 Task: Look for products in the category "Bubble Bath" from Jason only.
Action: Mouse moved to (880, 337)
Screenshot: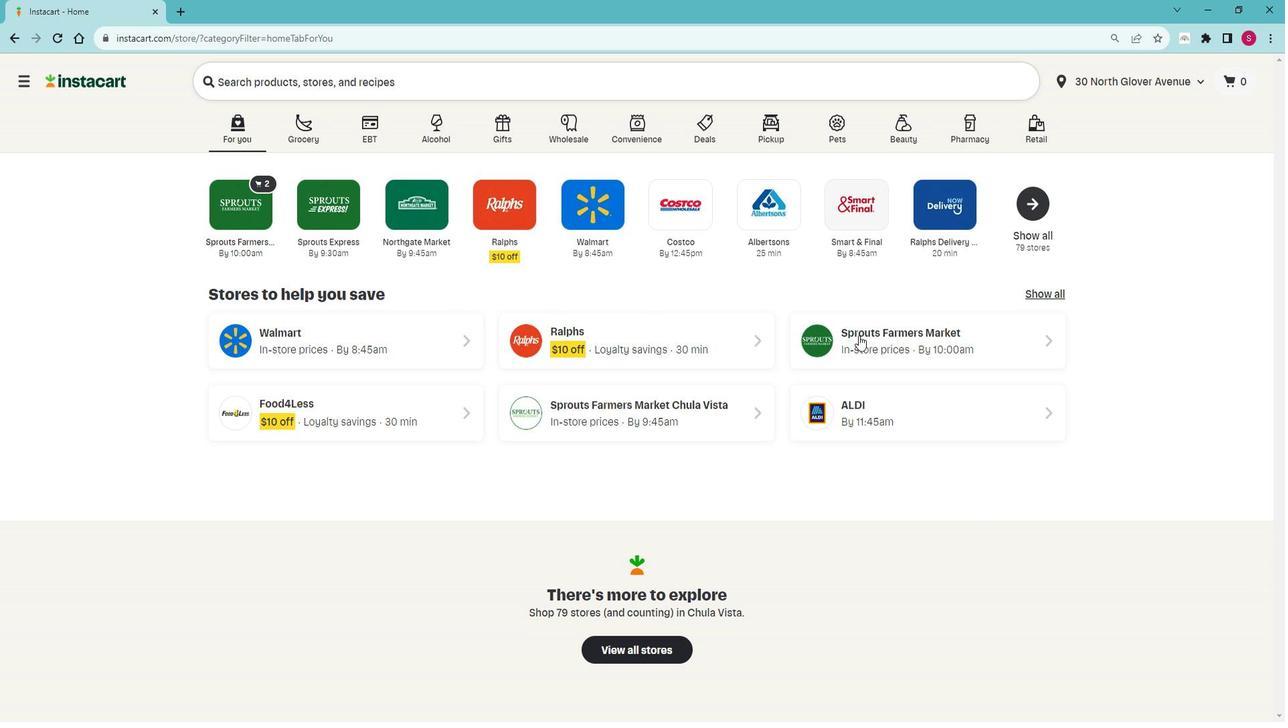 
Action: Mouse pressed left at (880, 337)
Screenshot: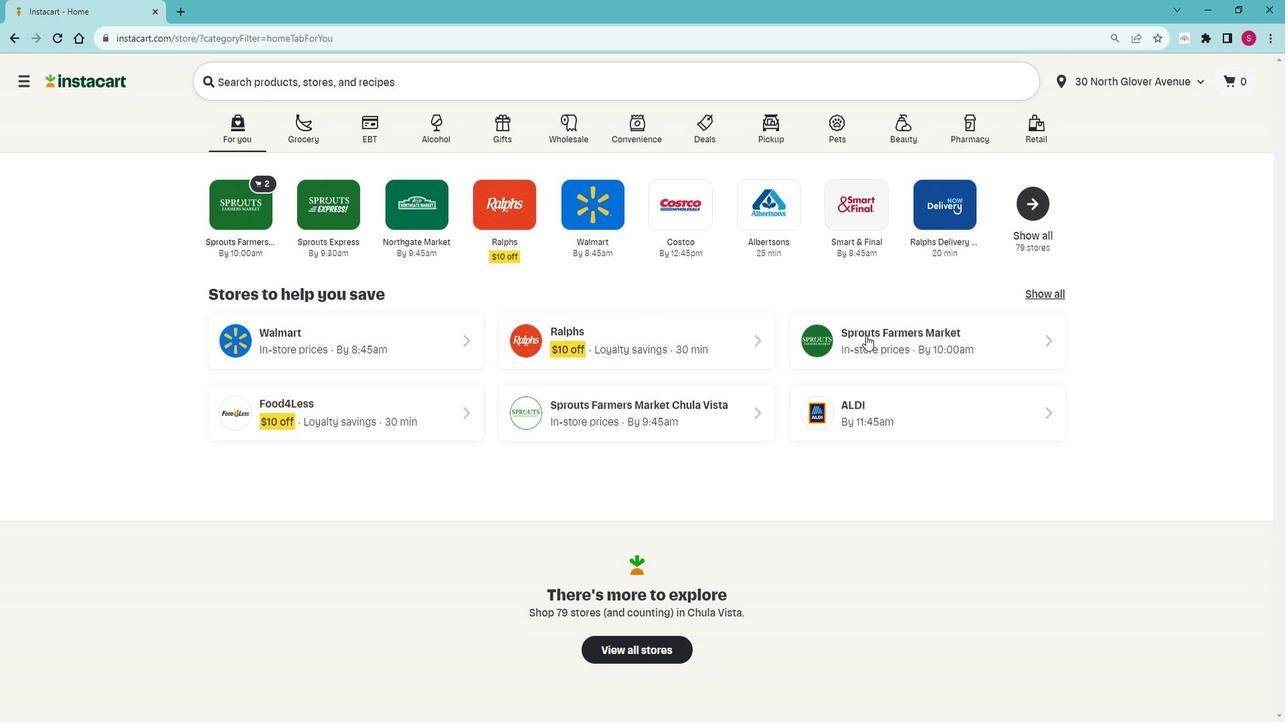 
Action: Mouse moved to (67, 501)
Screenshot: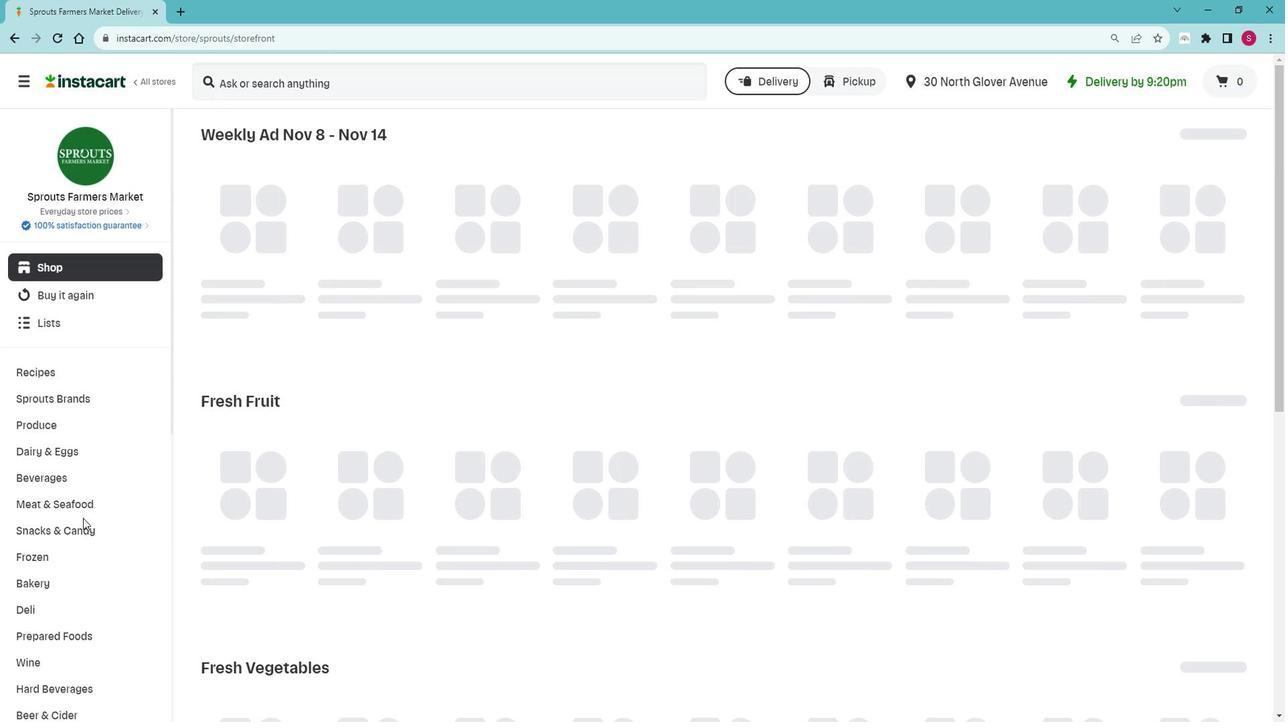 
Action: Mouse scrolled (67, 501) with delta (0, 0)
Screenshot: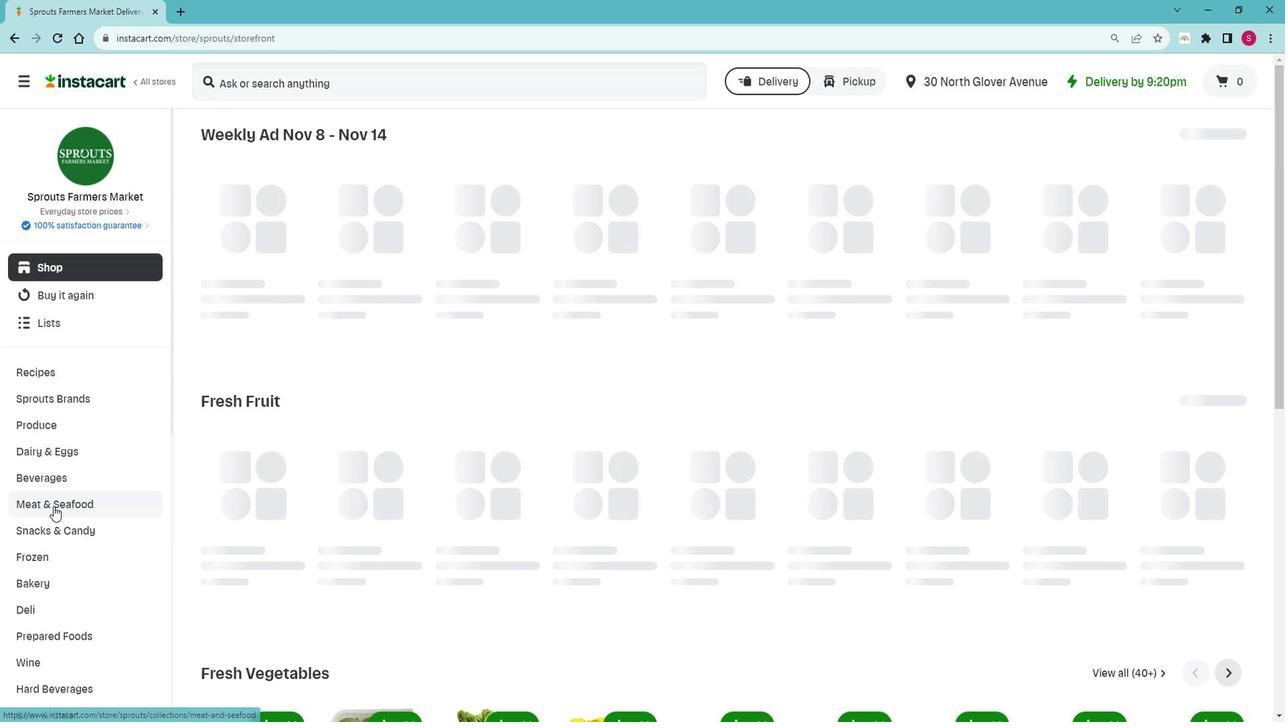 
Action: Mouse scrolled (67, 501) with delta (0, 0)
Screenshot: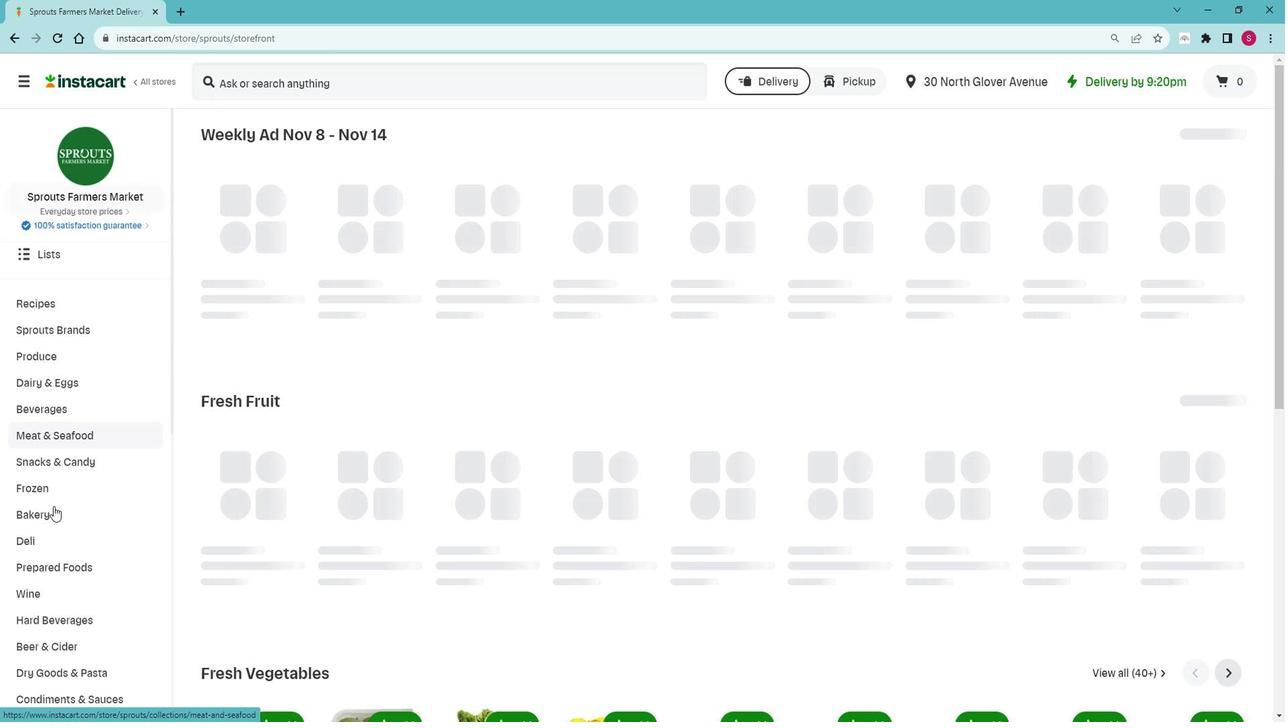 
Action: Mouse scrolled (67, 501) with delta (0, 0)
Screenshot: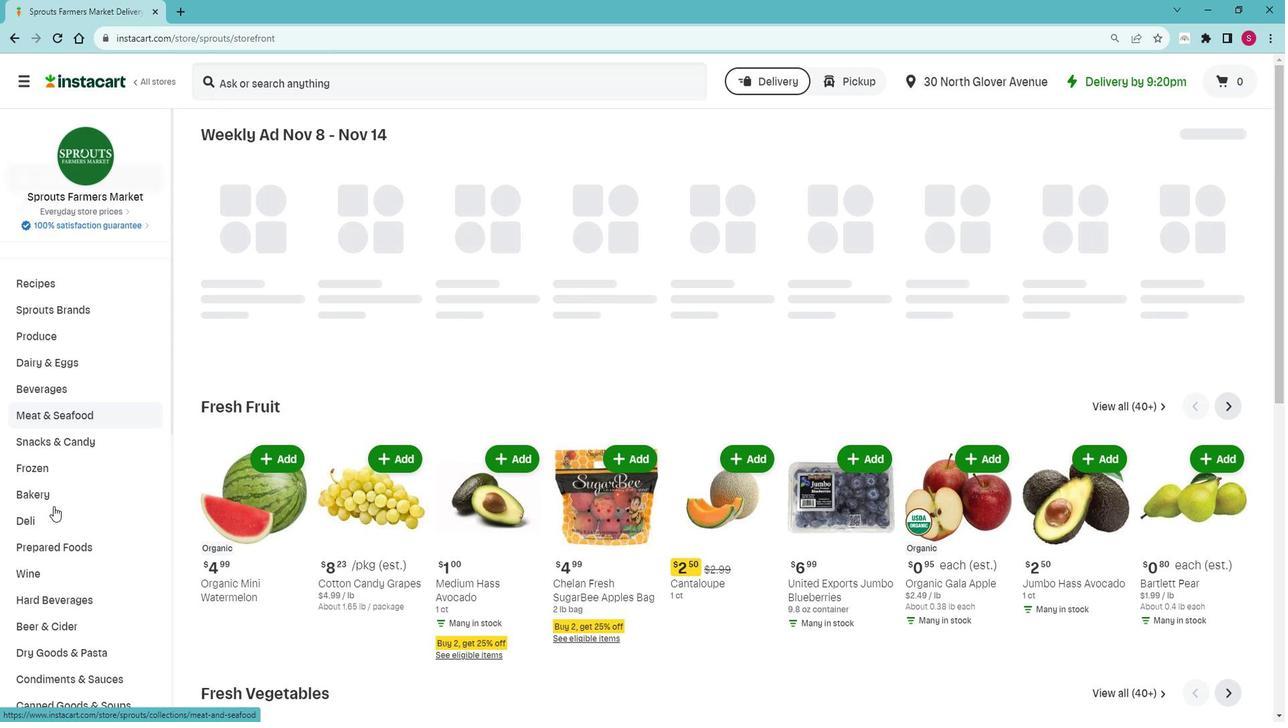 
Action: Mouse scrolled (67, 501) with delta (0, 0)
Screenshot: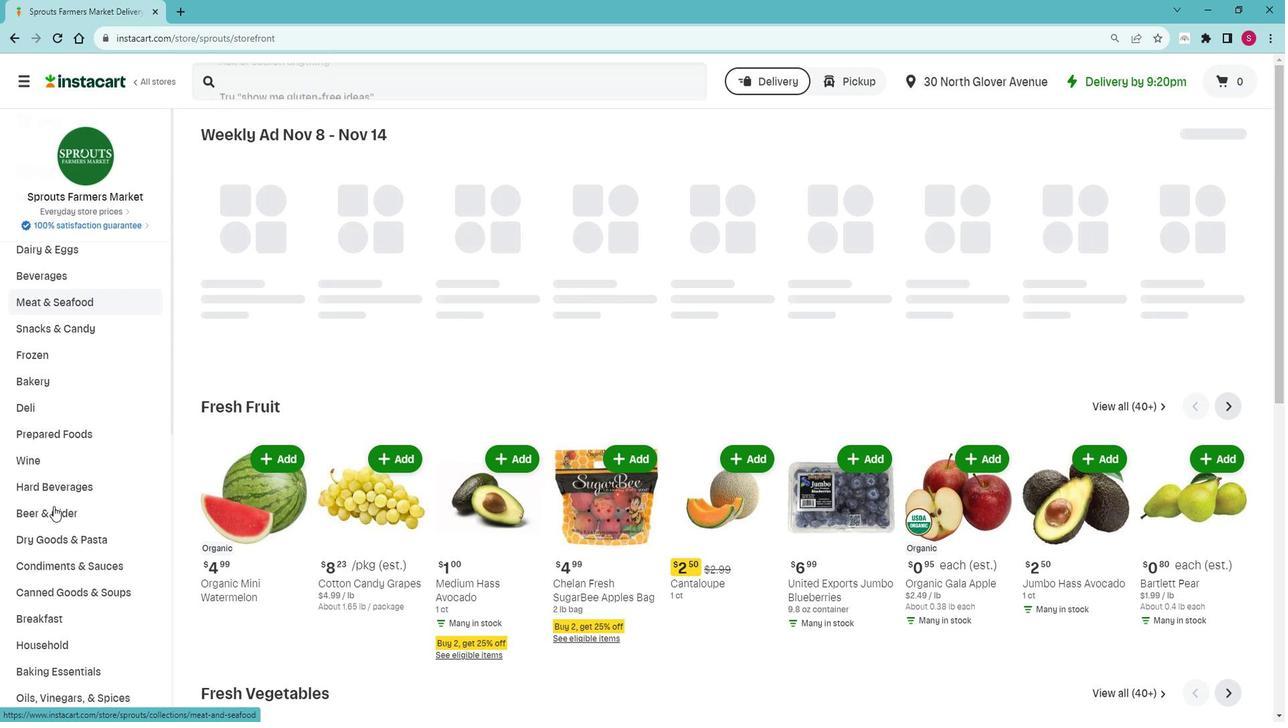 
Action: Mouse scrolled (67, 501) with delta (0, 0)
Screenshot: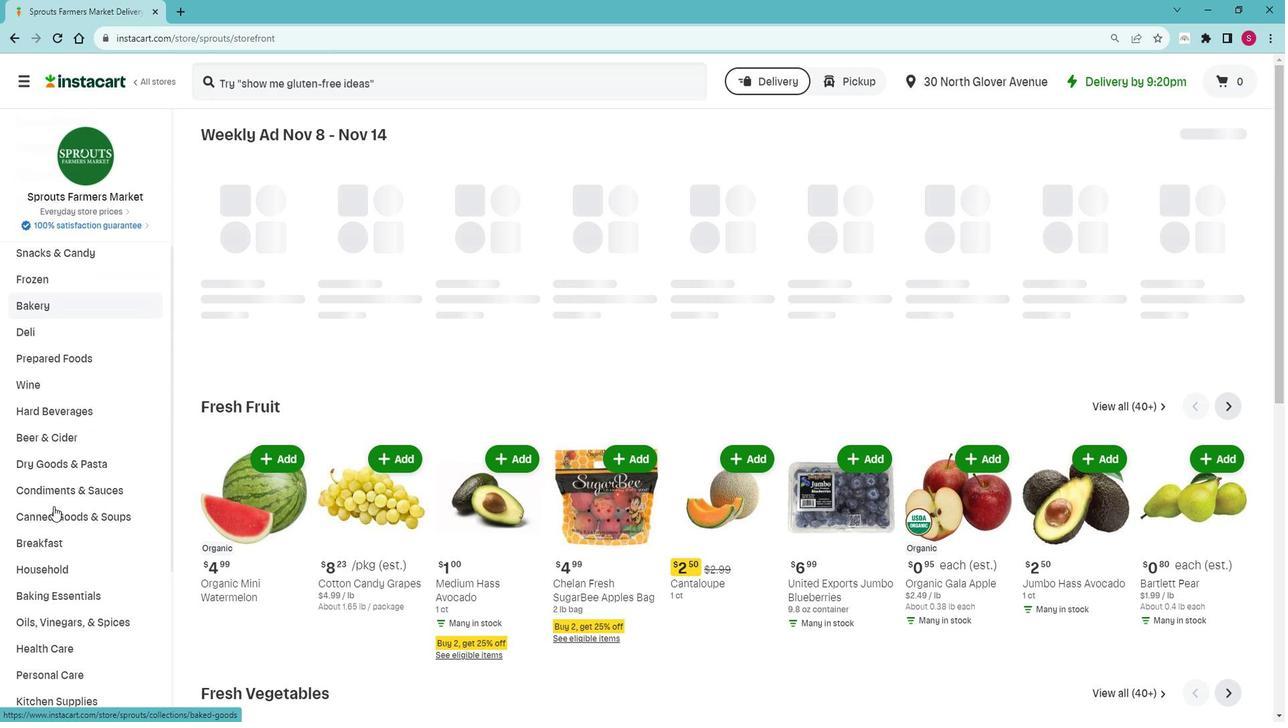 
Action: Mouse scrolled (67, 501) with delta (0, 0)
Screenshot: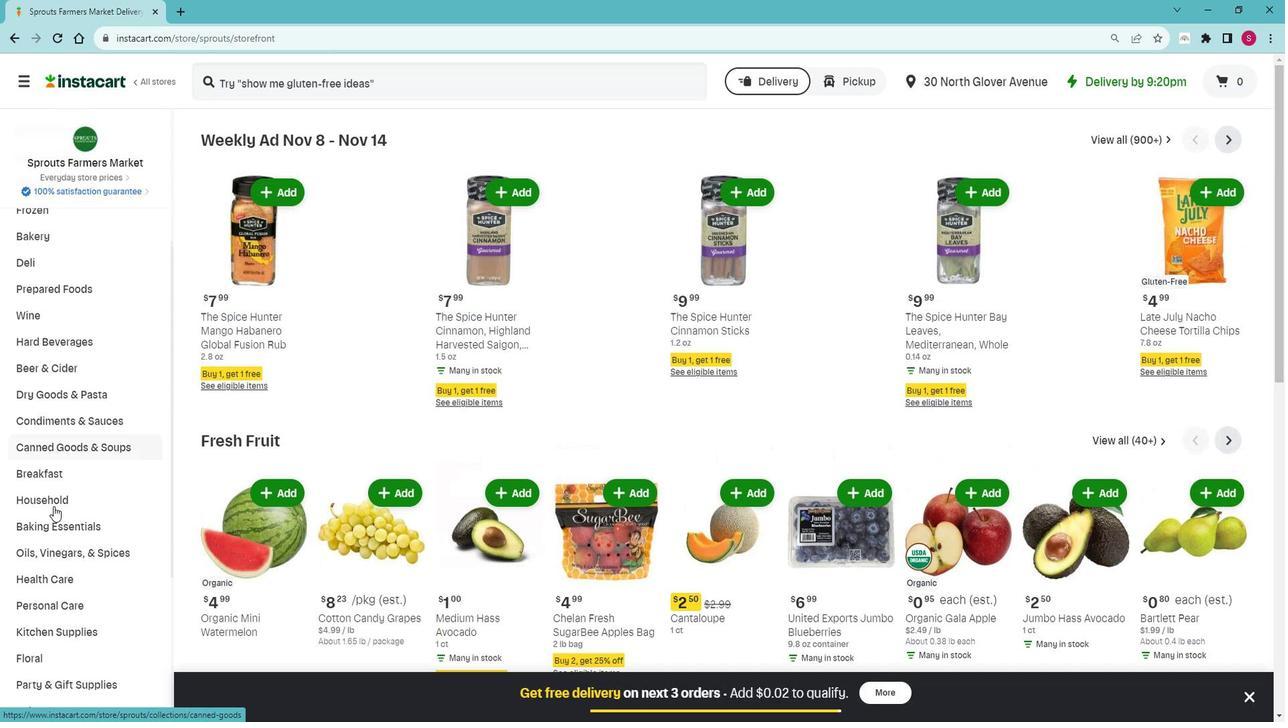 
Action: Mouse moved to (85, 599)
Screenshot: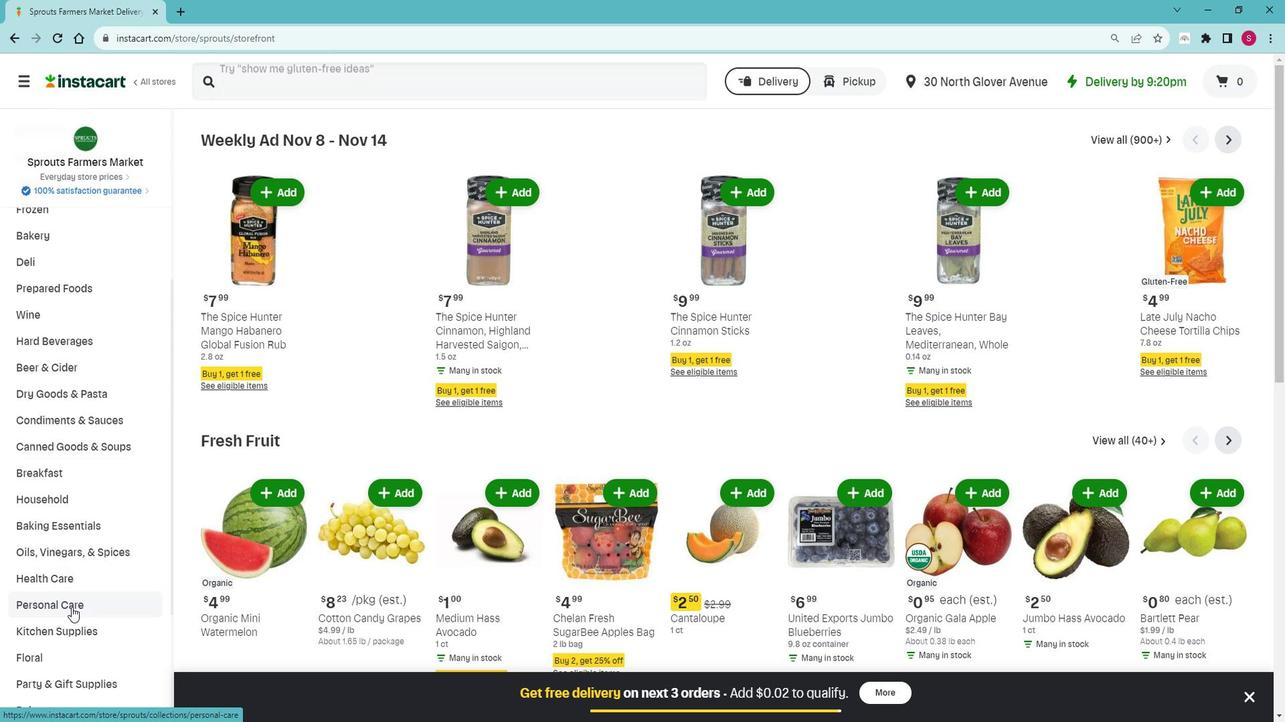 
Action: Mouse pressed left at (85, 599)
Screenshot: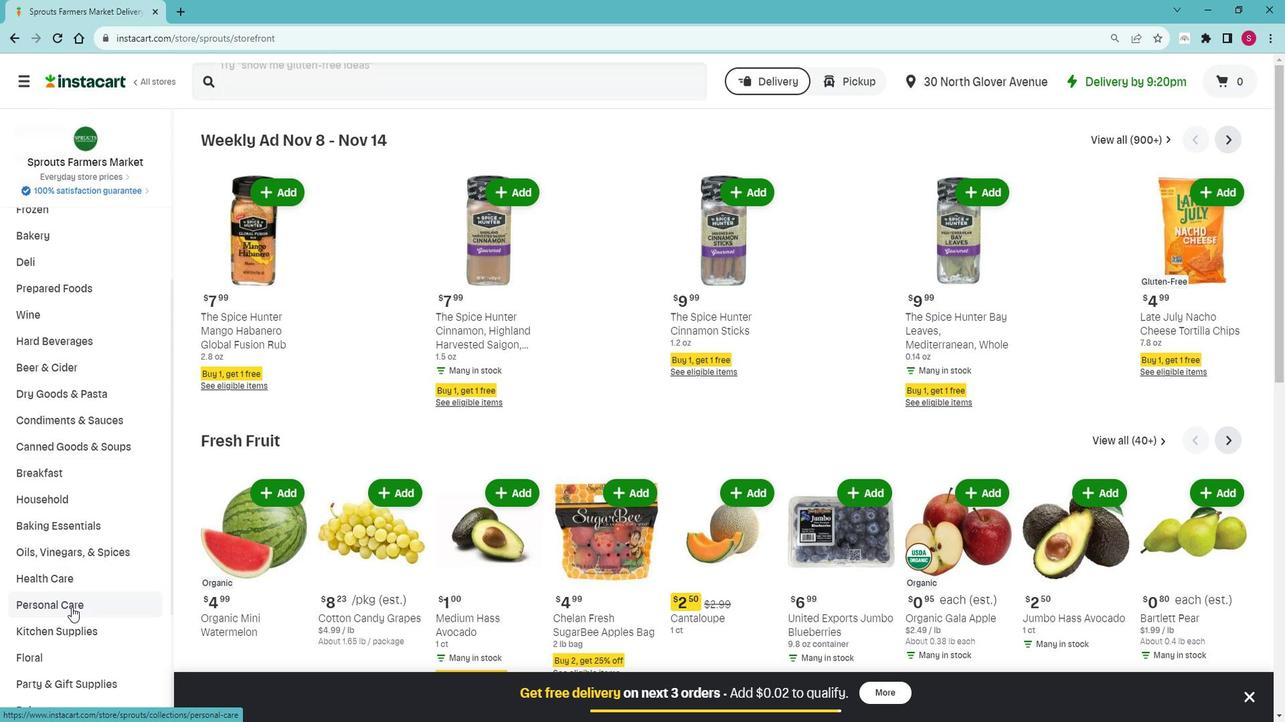
Action: Mouse moved to (96, 621)
Screenshot: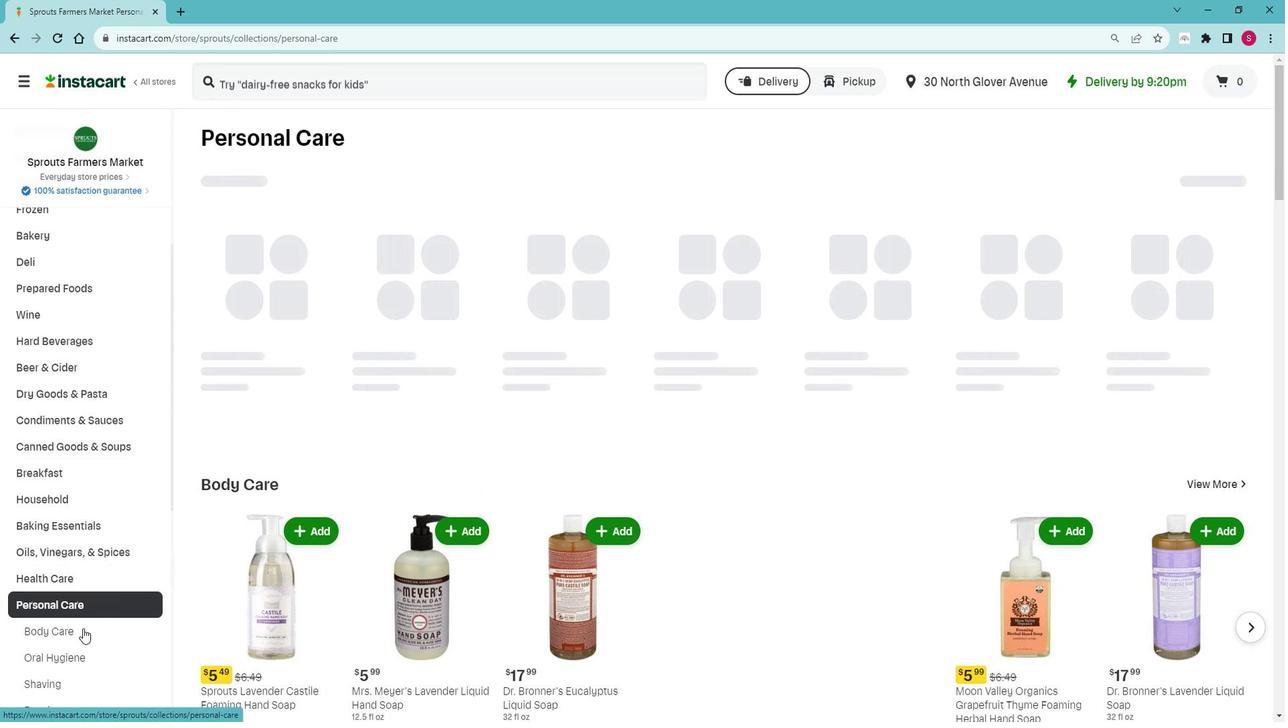 
Action: Mouse pressed left at (96, 621)
Screenshot: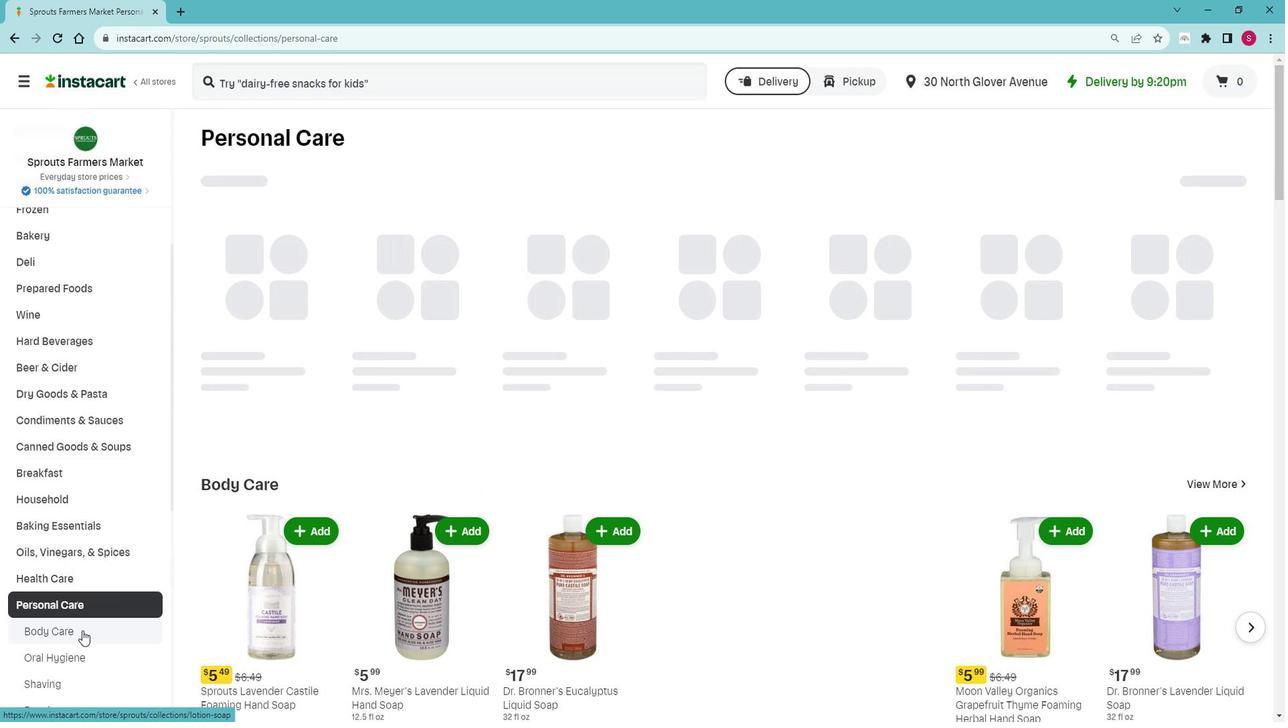 
Action: Mouse moved to (552, 196)
Screenshot: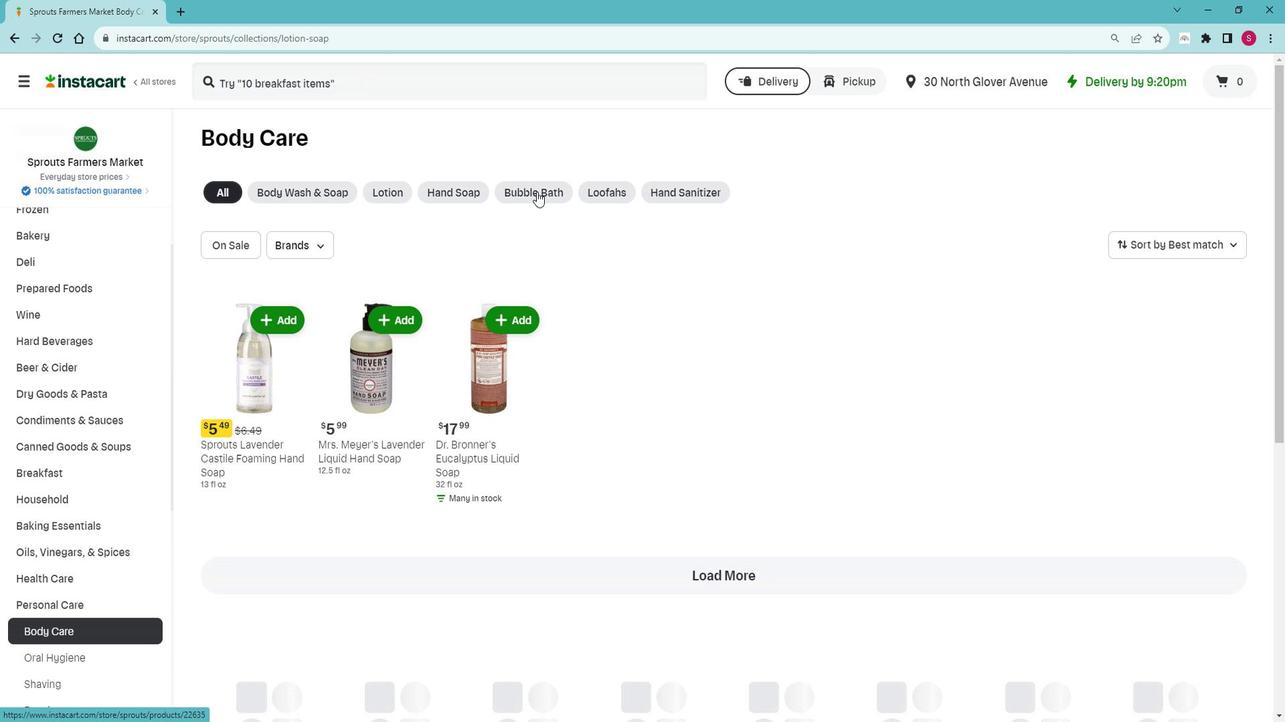 
Action: Mouse pressed left at (552, 196)
Screenshot: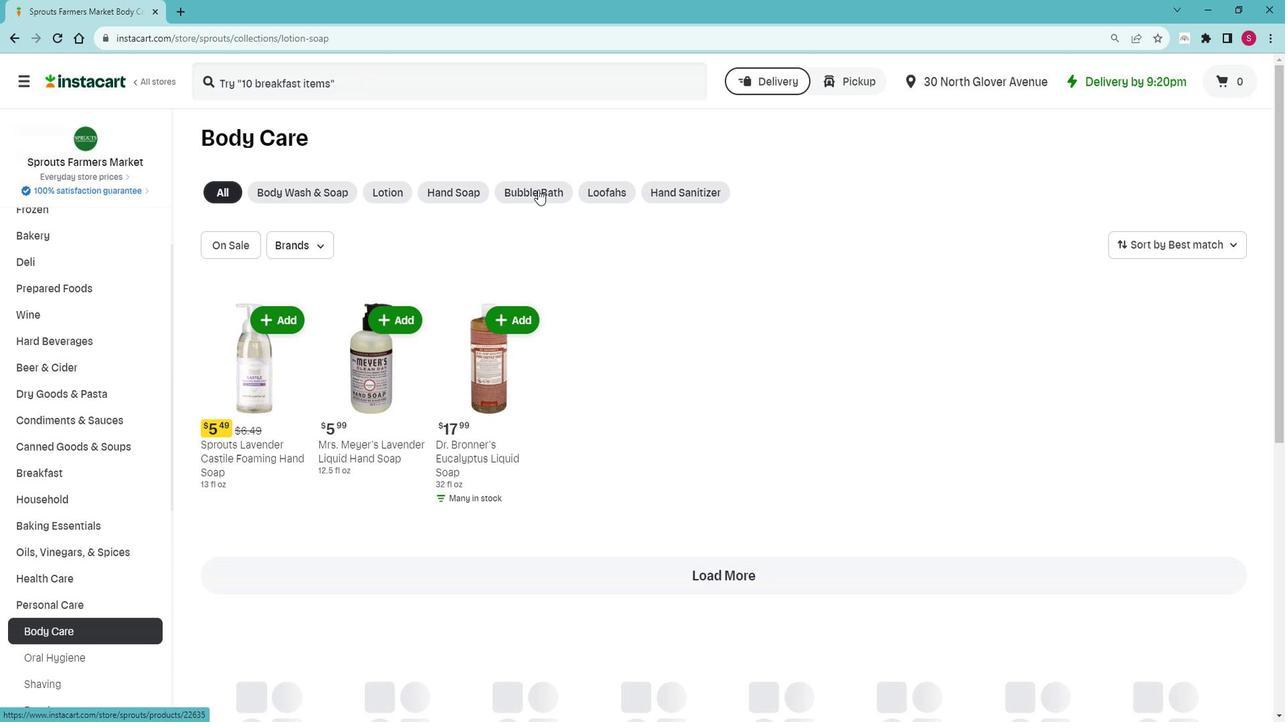 
Action: Mouse moved to (332, 247)
Screenshot: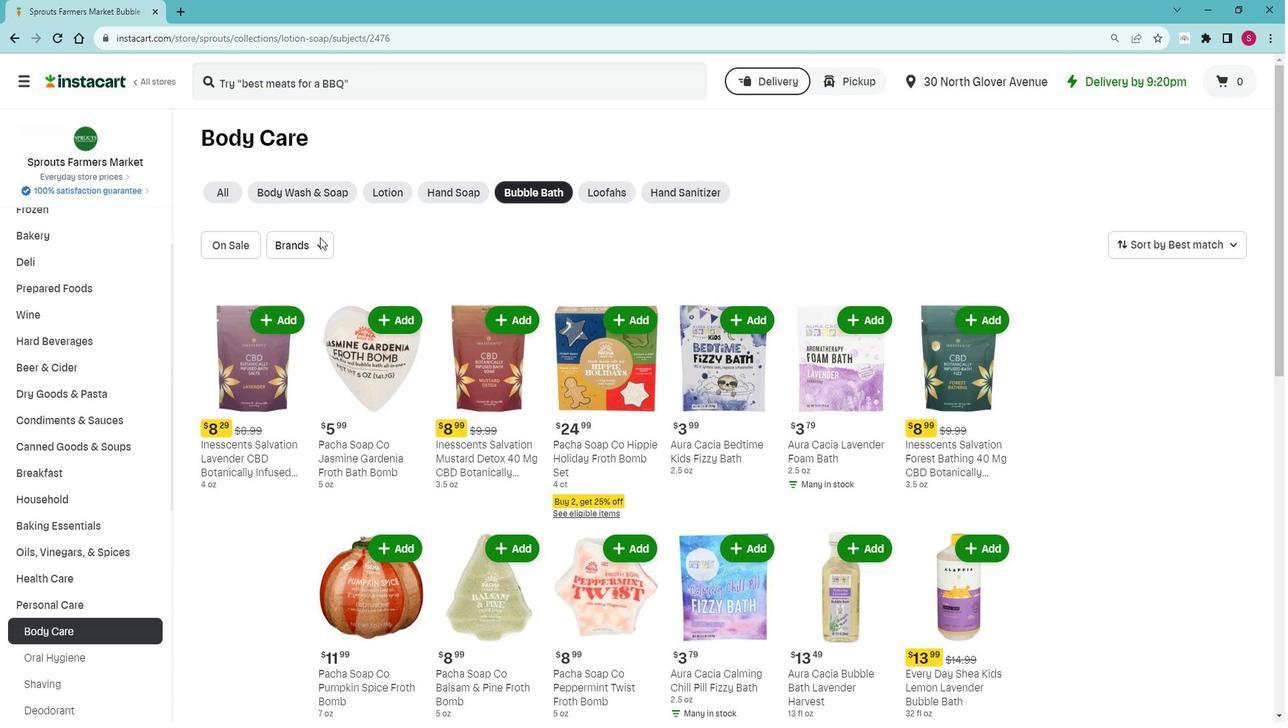 
Action: Mouse pressed left at (332, 247)
Screenshot: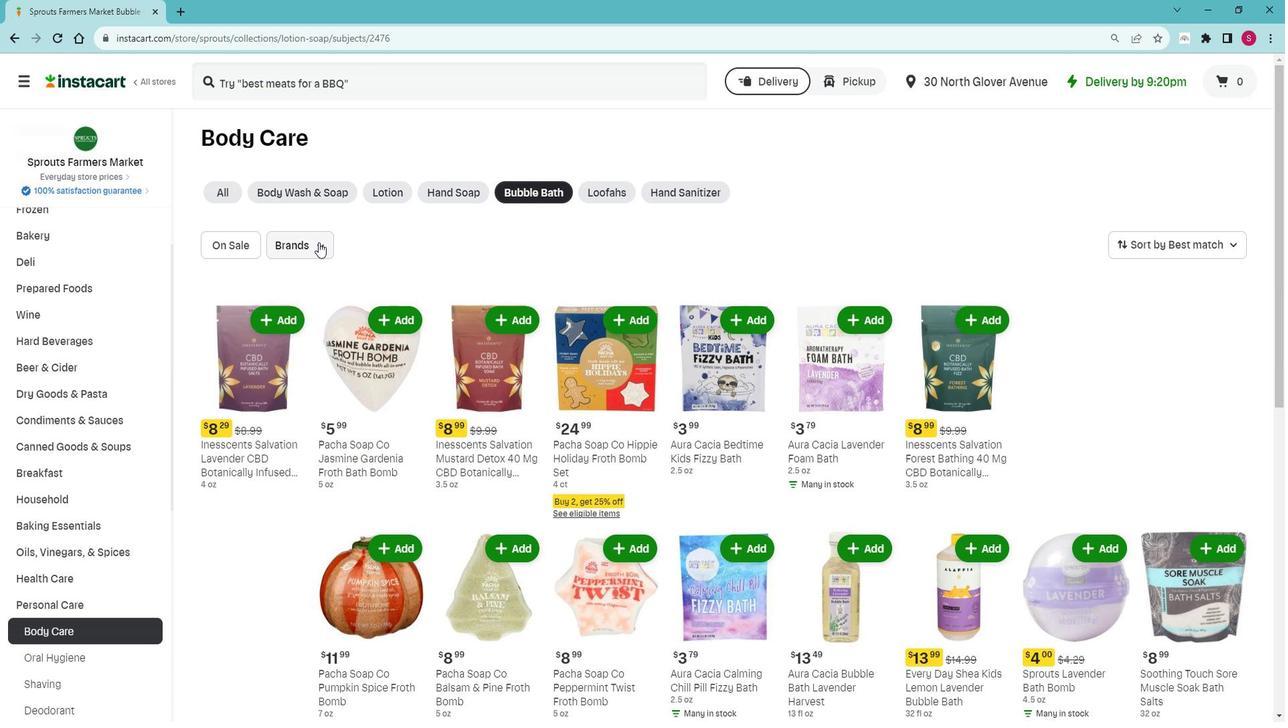 
Action: Mouse moved to (347, 294)
Screenshot: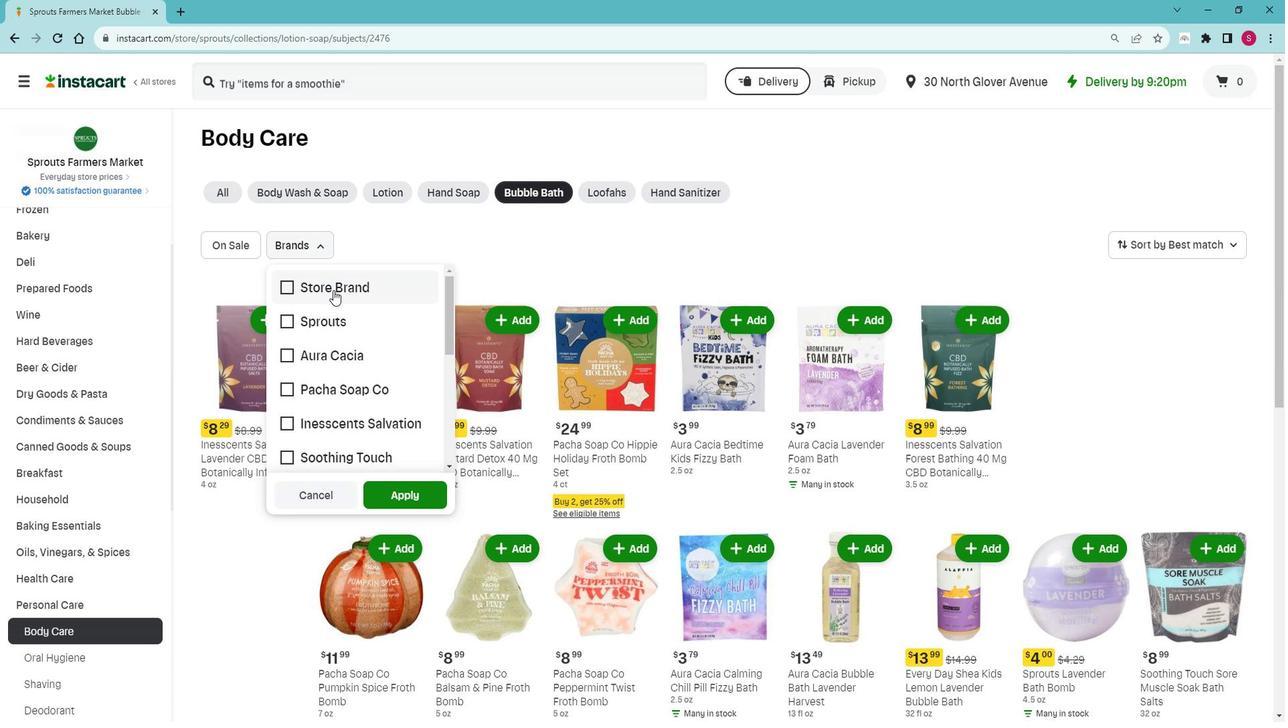 
Action: Mouse scrolled (347, 293) with delta (0, 0)
Screenshot: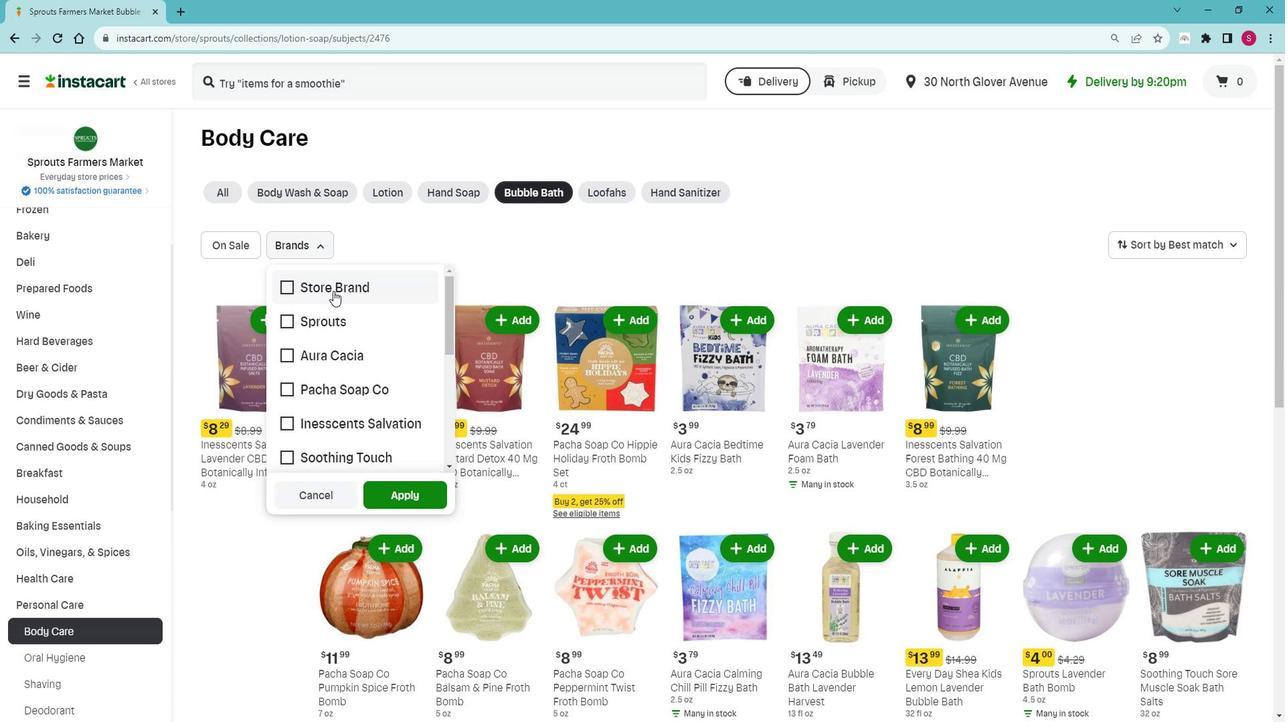 
Action: Mouse moved to (412, 301)
Screenshot: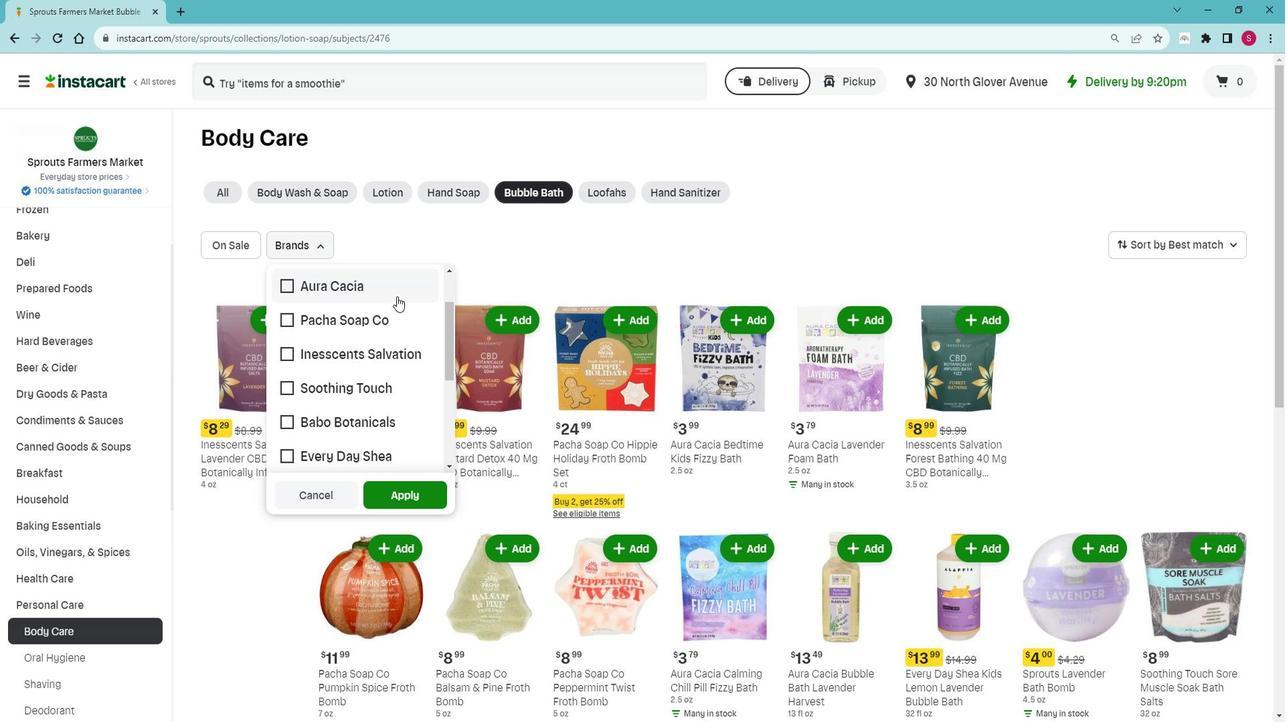 
Action: Mouse scrolled (412, 300) with delta (0, 0)
Screenshot: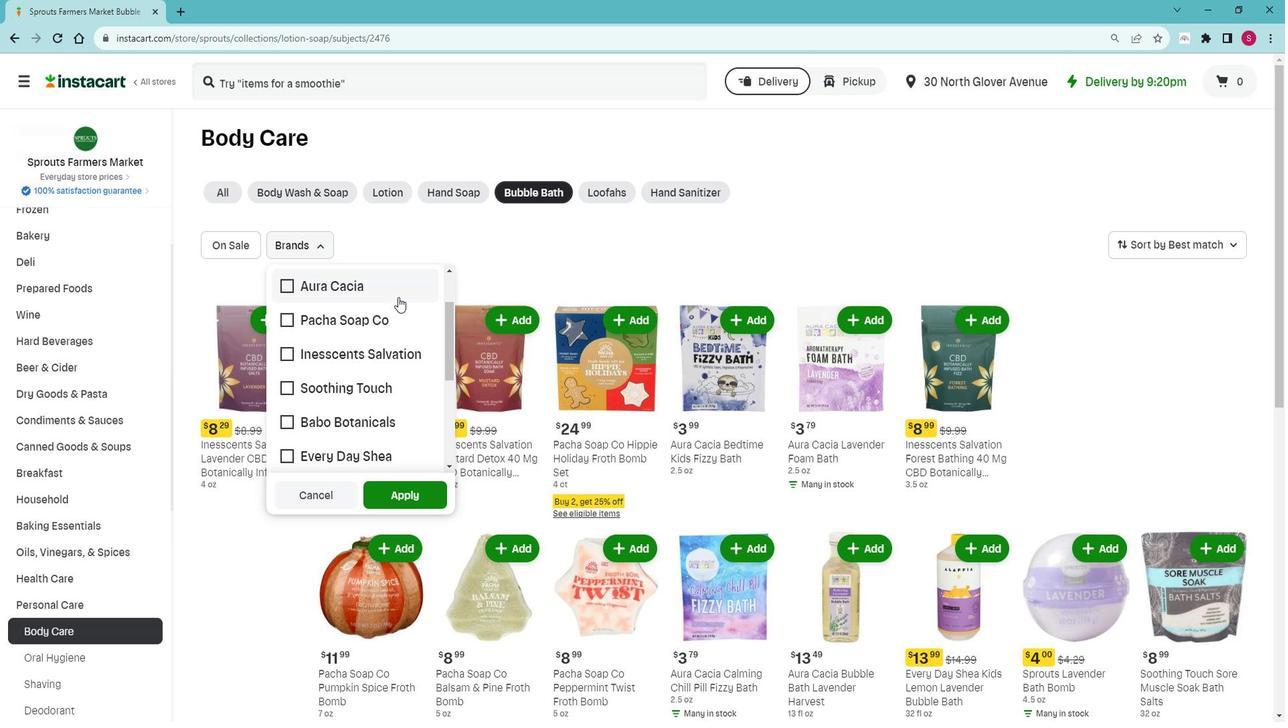 
Action: Mouse scrolled (412, 300) with delta (0, 0)
Screenshot: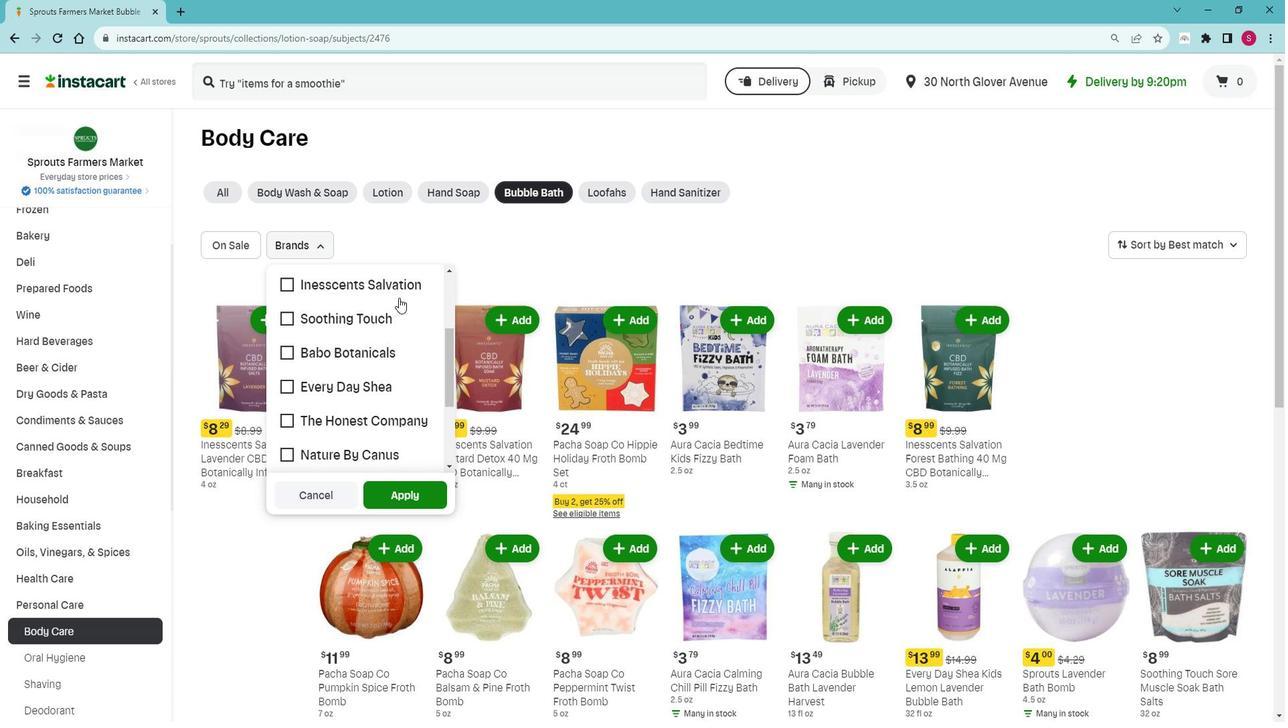 
Action: Mouse scrolled (412, 300) with delta (0, 0)
Screenshot: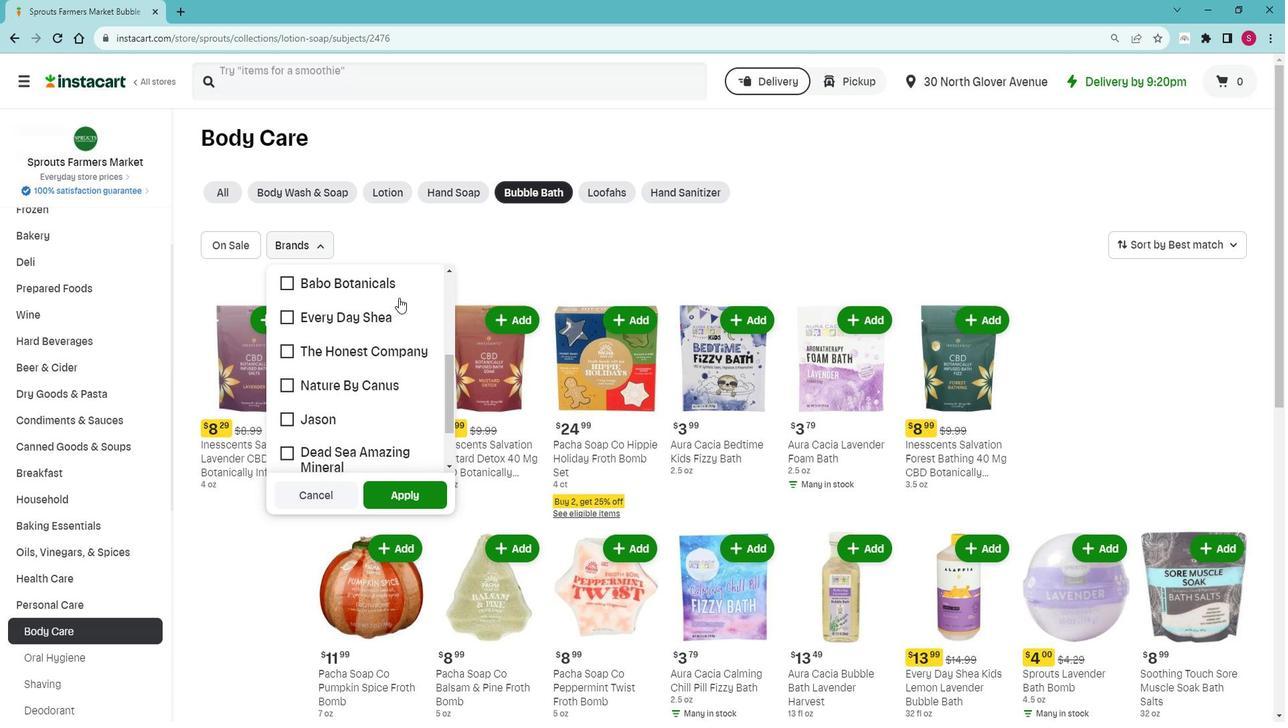 
Action: Mouse moved to (370, 360)
Screenshot: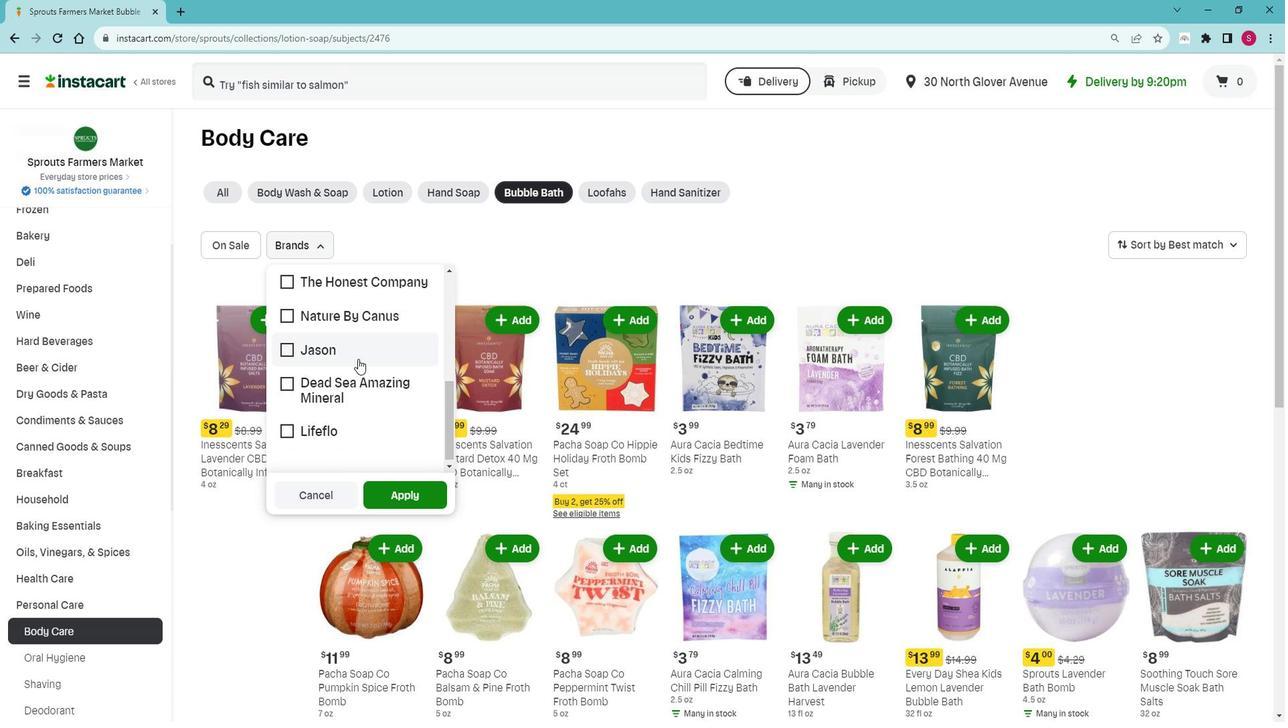 
Action: Mouse pressed left at (370, 360)
Screenshot: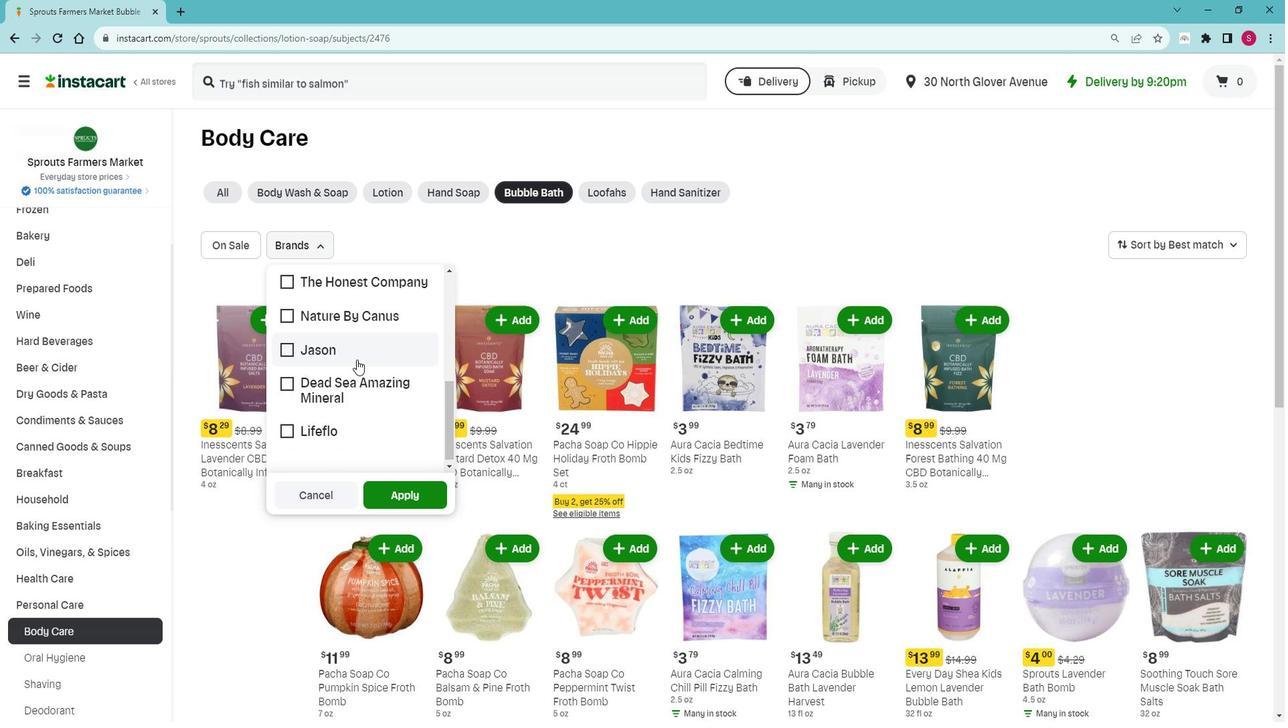
Action: Mouse moved to (394, 482)
Screenshot: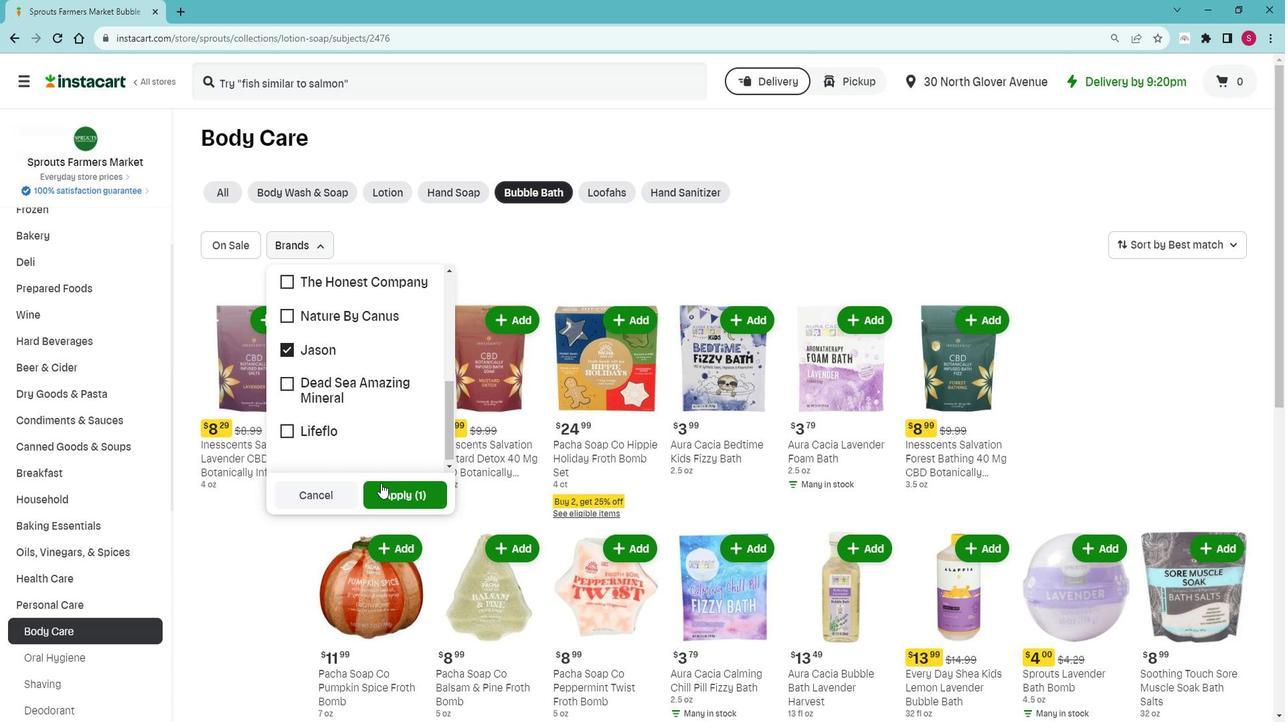 
Action: Mouse pressed left at (394, 482)
Screenshot: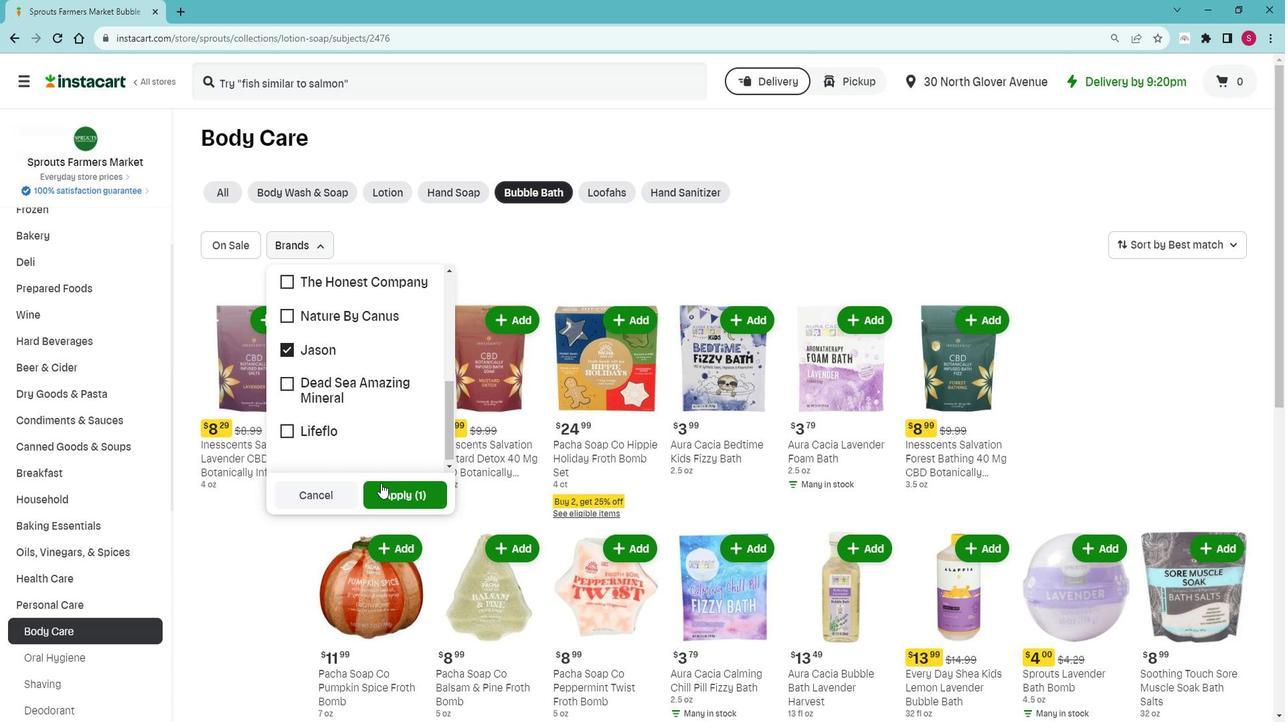 
Action: Mouse moved to (474, 357)
Screenshot: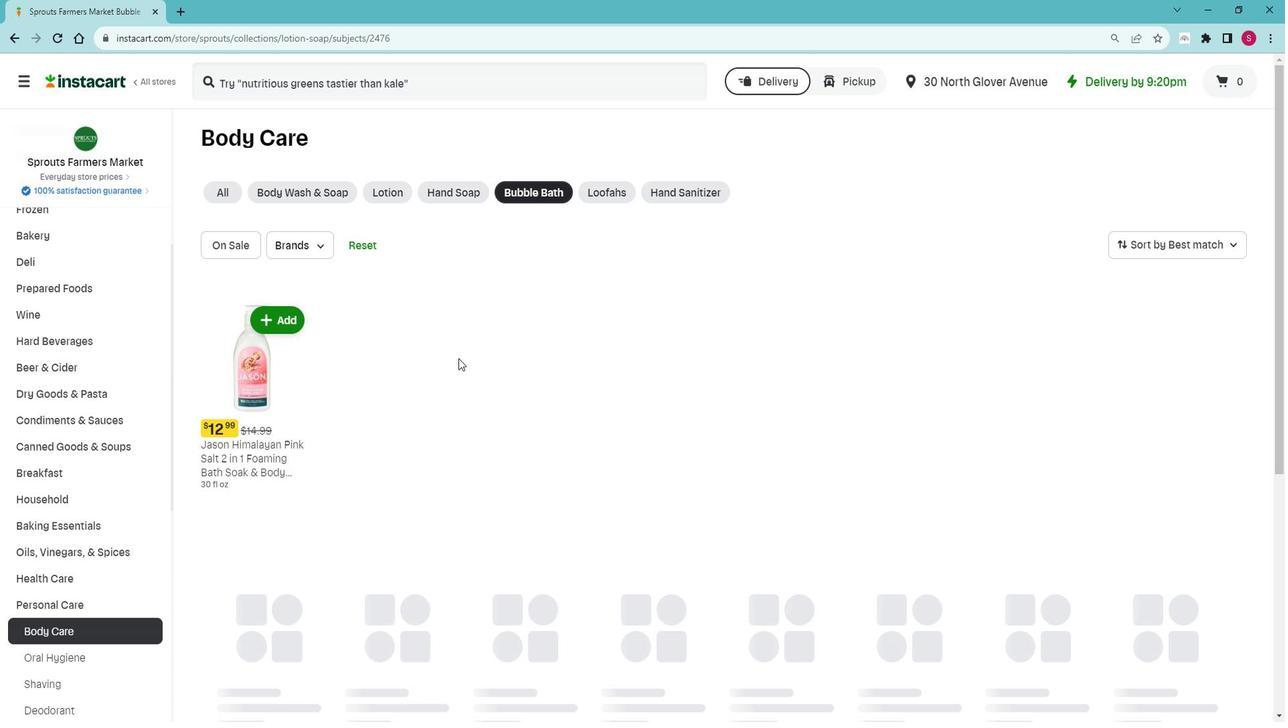 
